 Task: Use Dogma Effect in this video Movie B.mp4
Action: Mouse moved to (308, 122)
Screenshot: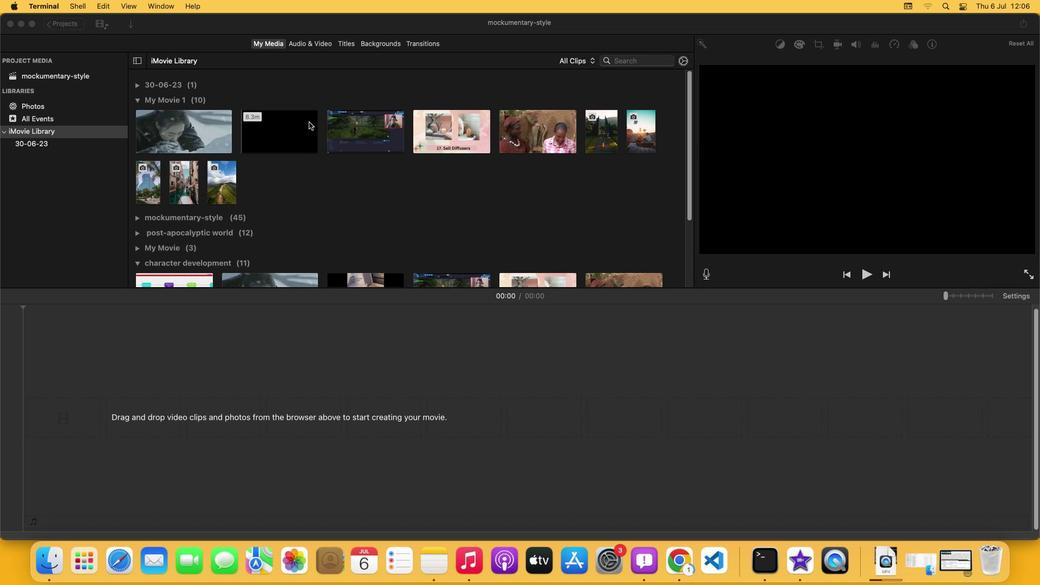 
Action: Mouse pressed left at (308, 122)
Screenshot: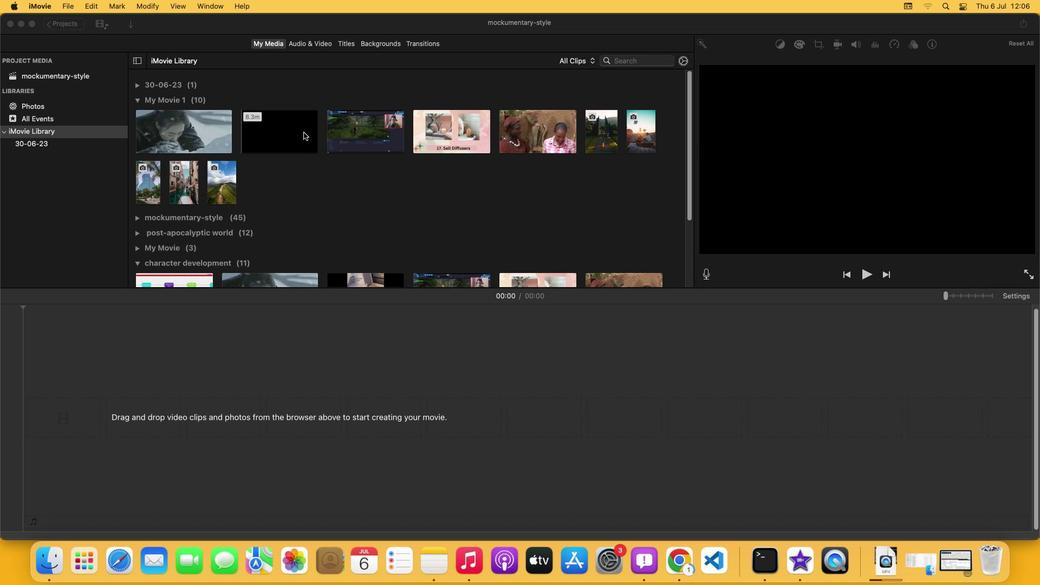 
Action: Mouse moved to (320, 46)
Screenshot: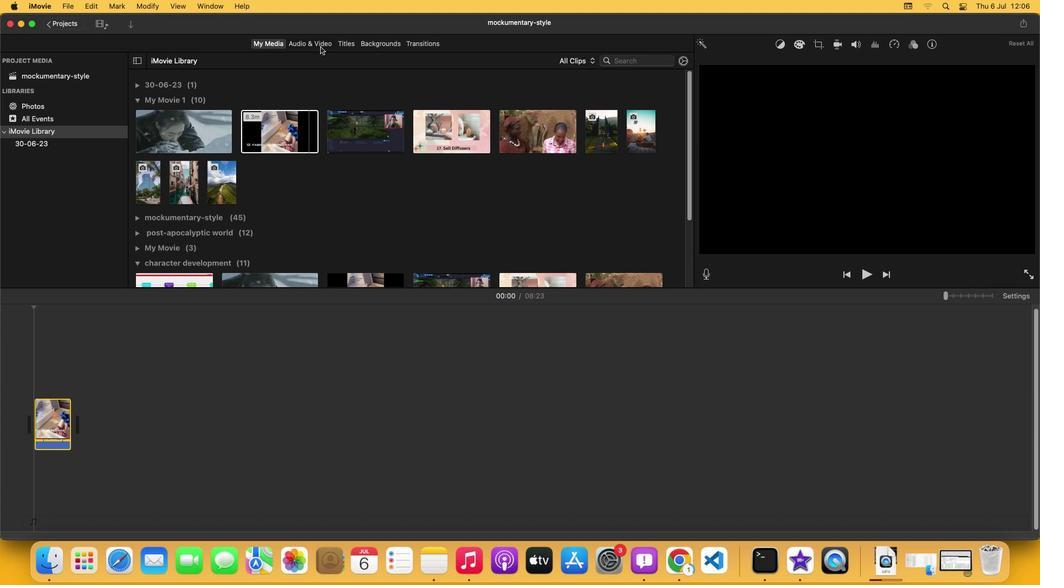
Action: Mouse pressed left at (320, 46)
Screenshot: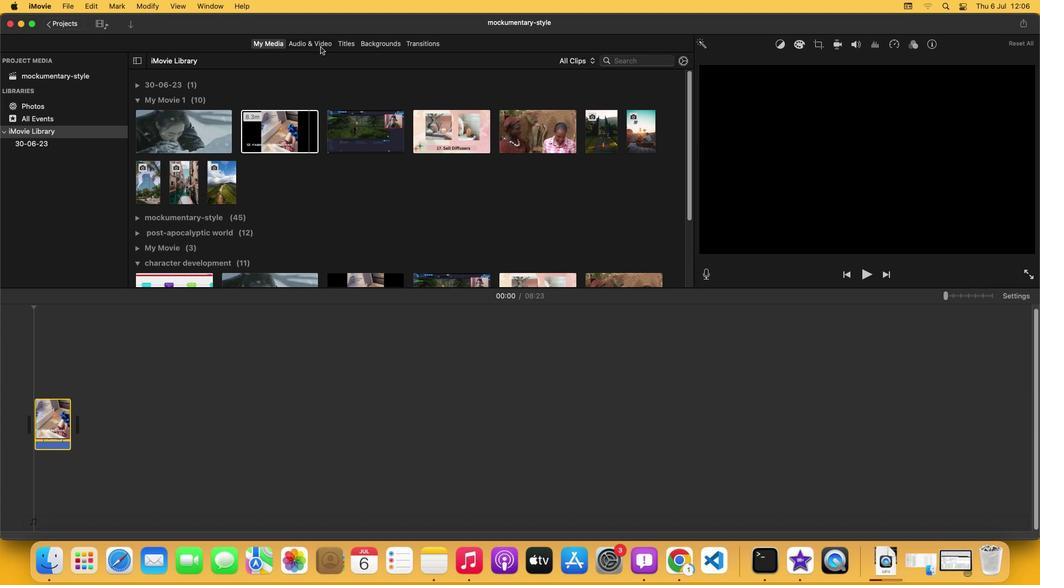
Action: Mouse moved to (165, 208)
Screenshot: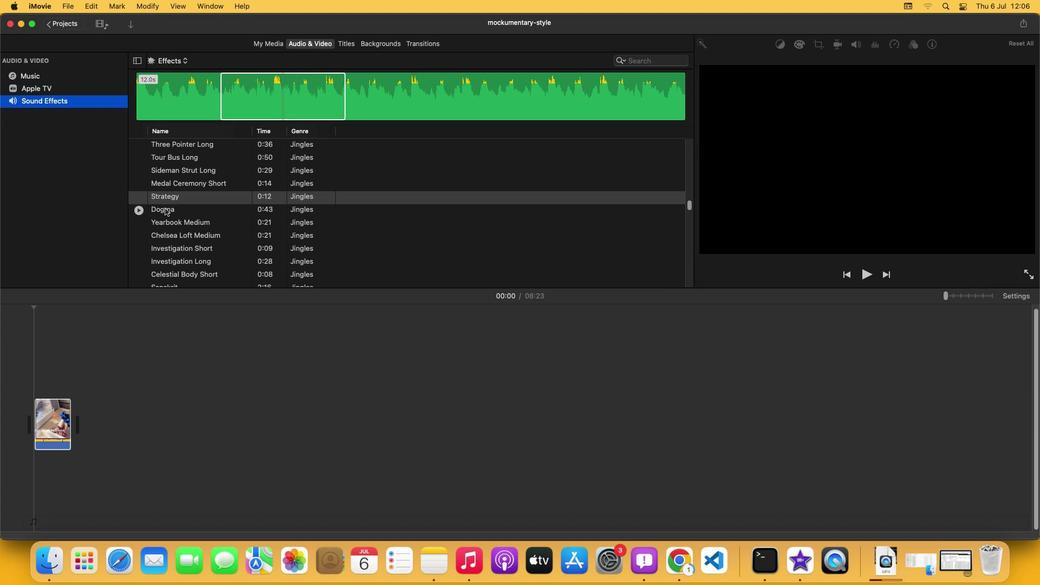 
Action: Mouse pressed left at (165, 208)
Screenshot: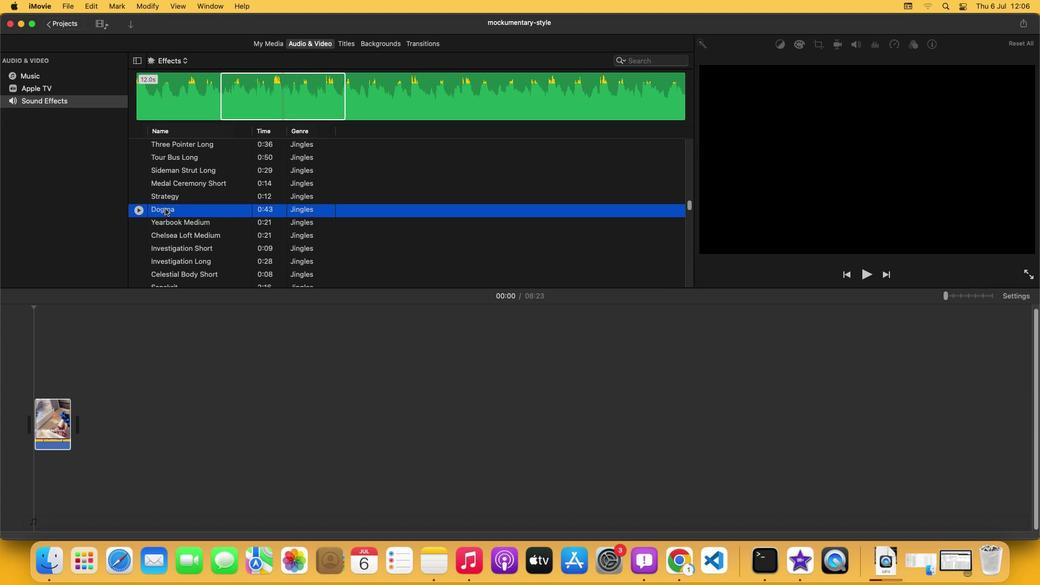 
Action: Mouse moved to (204, 95)
Screenshot: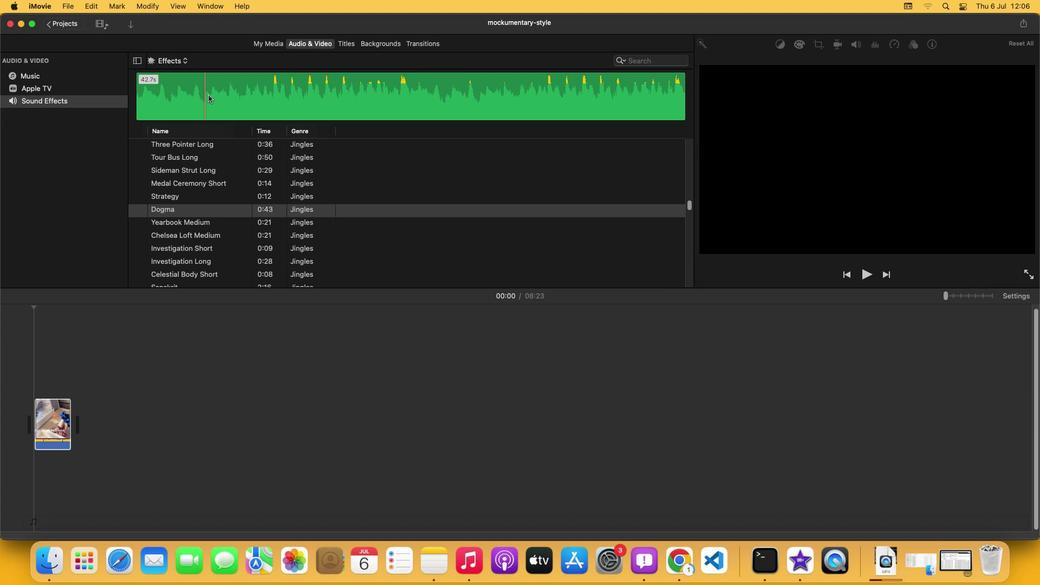 
Action: Mouse pressed left at (204, 95)
Screenshot: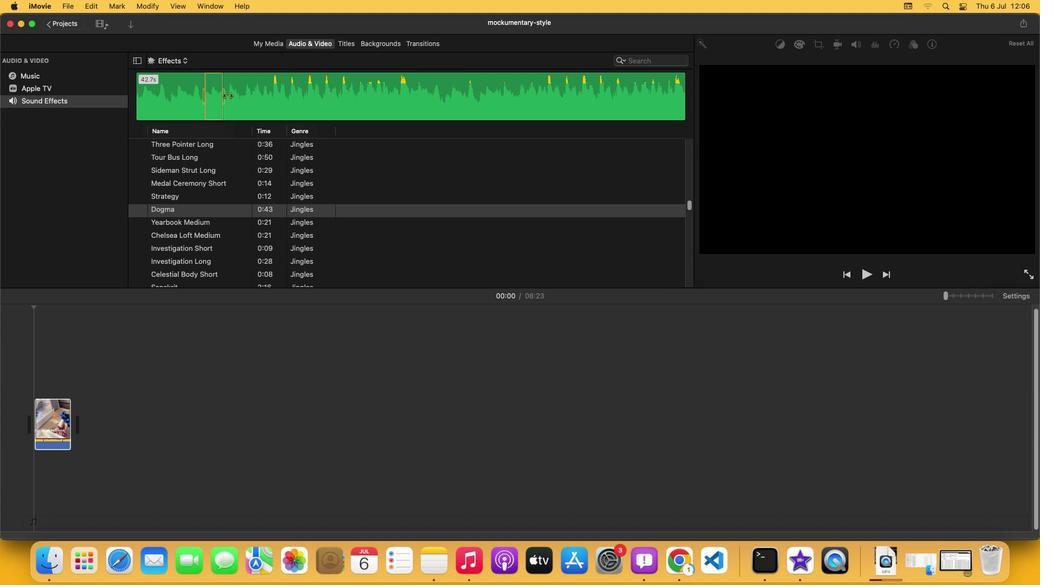 
Action: Mouse moved to (289, 95)
Screenshot: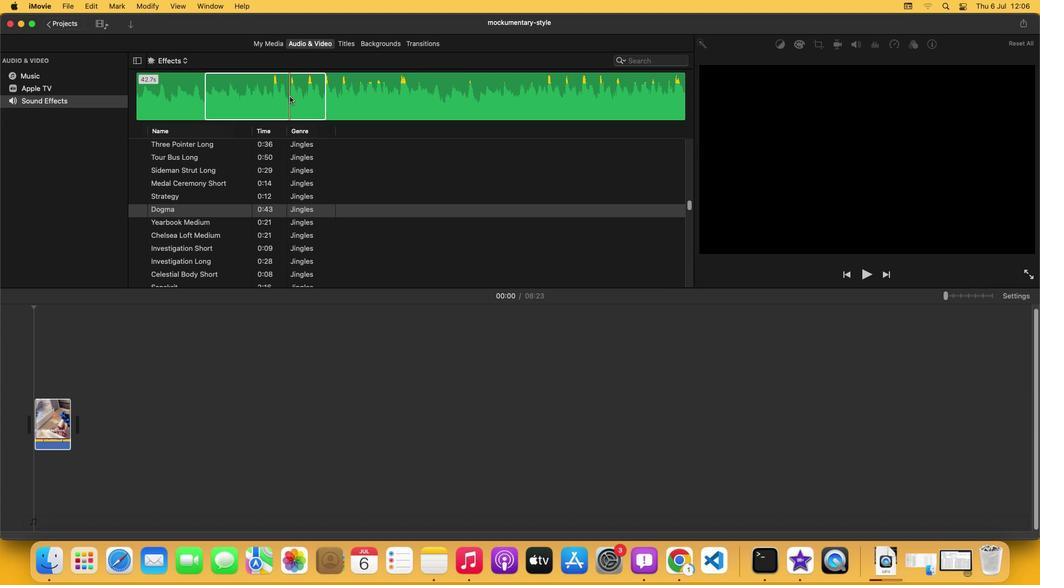 
Action: Mouse pressed left at (289, 95)
Screenshot: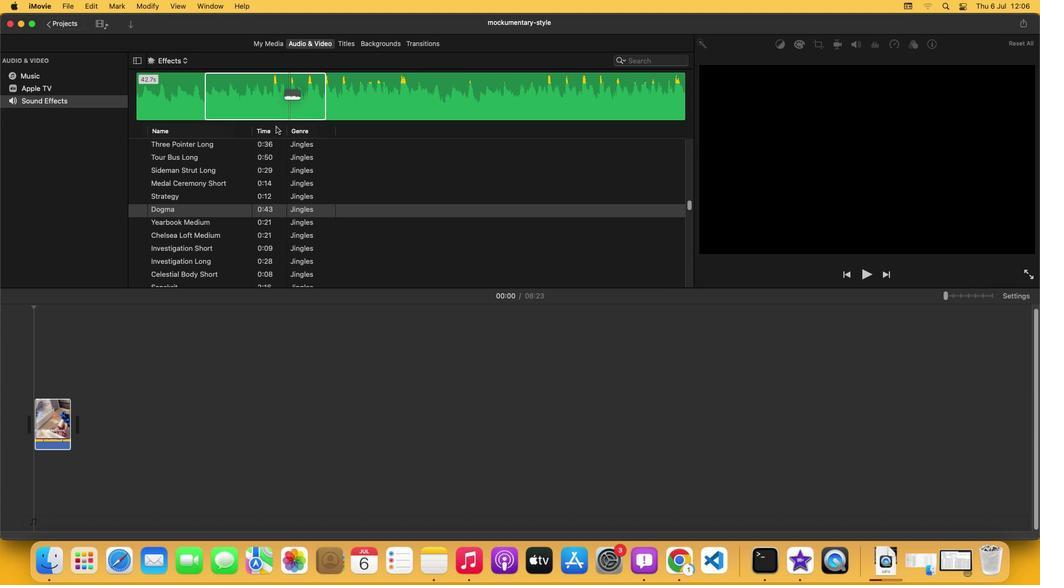 
Action: Mouse moved to (122, 457)
Screenshot: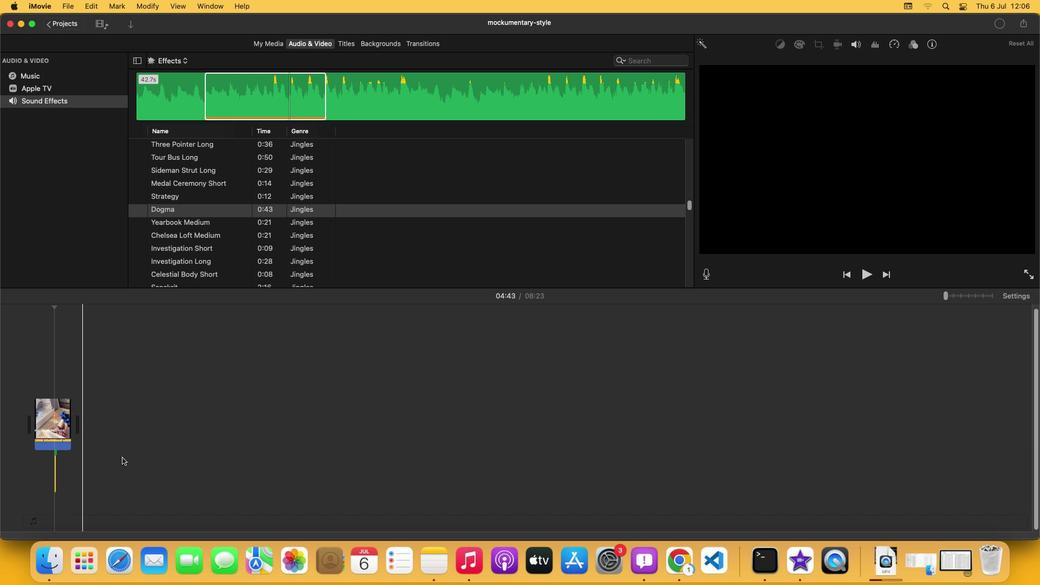 
